 Task: Assign in the project AgileMission the issue 'Upgrade the caching mechanism of a web application to improve response time and reduce server load' to the sprint 'Continuous Integration (CI) Sprint'. Assign in the project AgileMission the issue 'Create a new online platform for online data analysis courses with advanced data visualization and statistical analysis features' to the sprint 'Continuous Integration (CI) Sprint'. Assign in the project AgileMission the issue 'Implement a new cloud-based expense management system for a company with advanced expense tracking and reimbursement features' to the sprint 'Continuous Integration (CI) Sprint'. Assign in the project AgileMission the issue 'Integrate a new virtual assistant feature into an existing mobile application to enhance user experience and convenience' to the sprint 'Continuous Integration (CI) Sprint'
Action: Mouse moved to (830, 476)
Screenshot: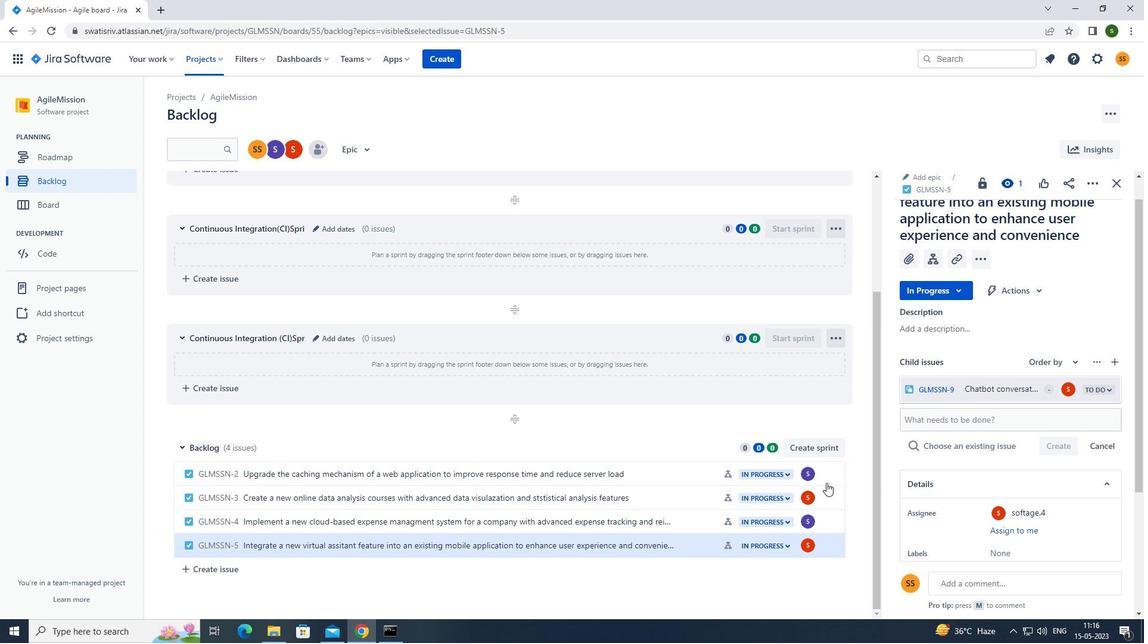 
Action: Mouse pressed left at (830, 476)
Screenshot: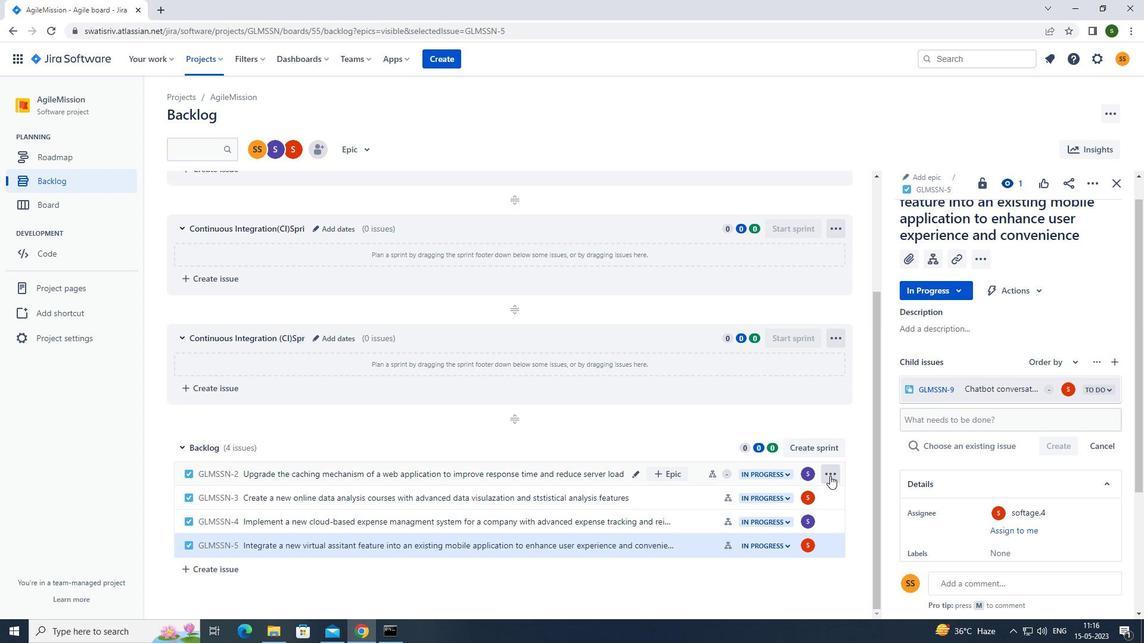 
Action: Mouse moved to (803, 373)
Screenshot: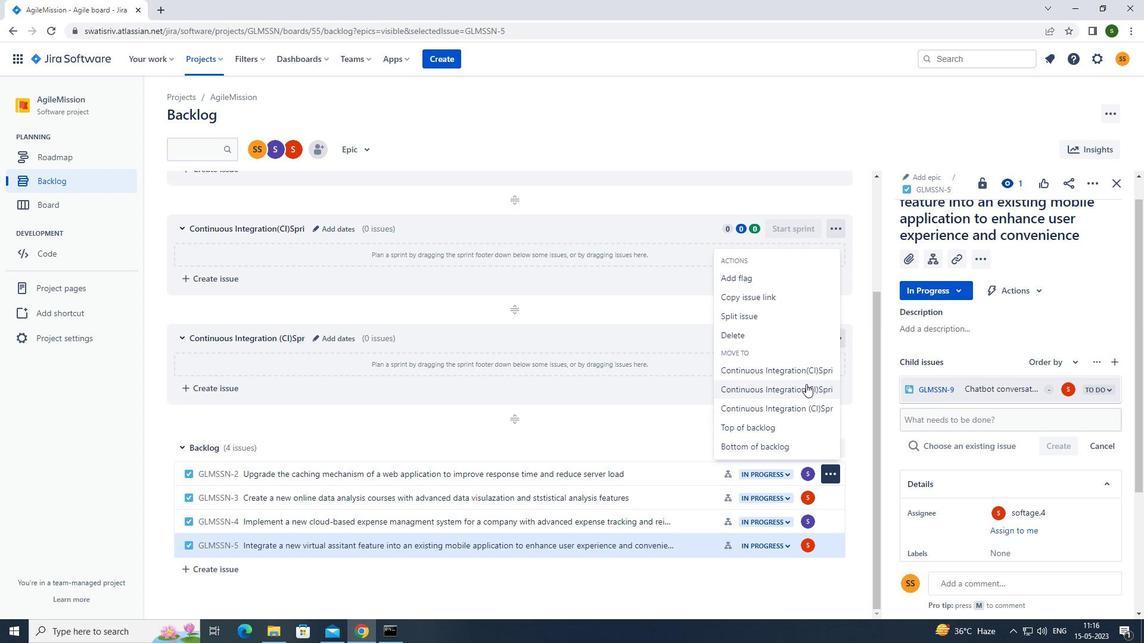 
Action: Mouse pressed left at (803, 373)
Screenshot: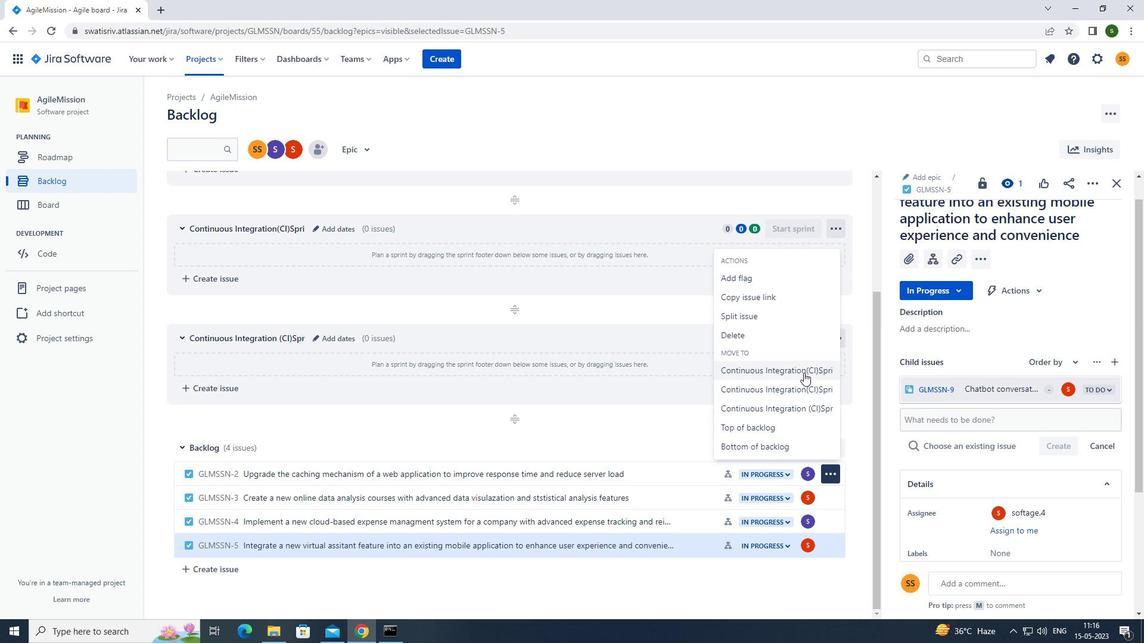 
Action: Mouse moved to (831, 504)
Screenshot: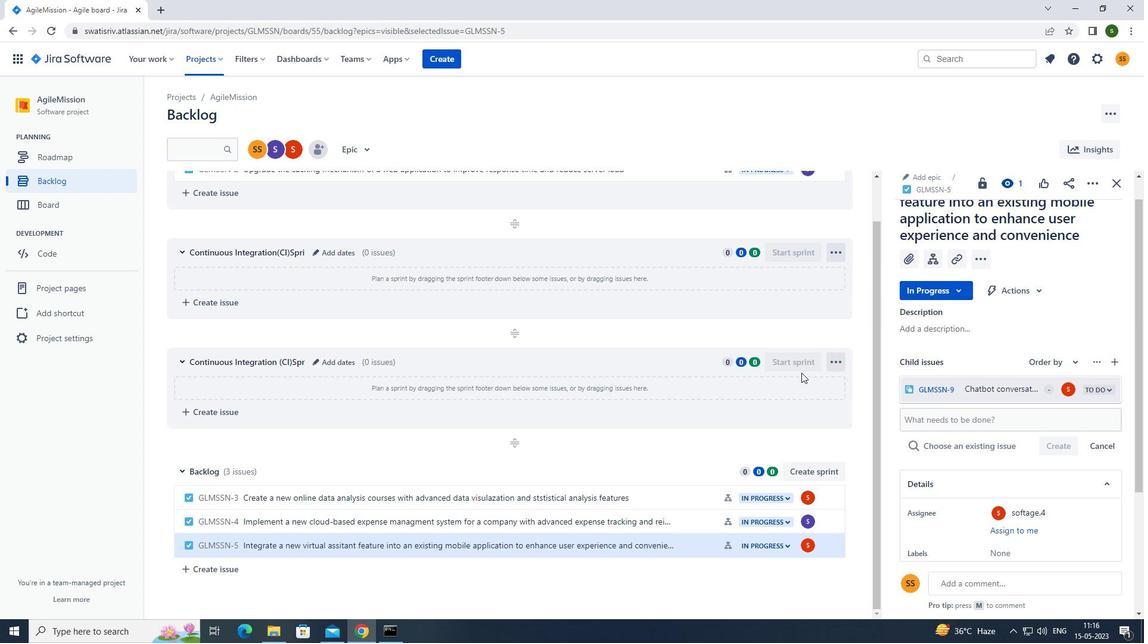 
Action: Mouse pressed left at (831, 504)
Screenshot: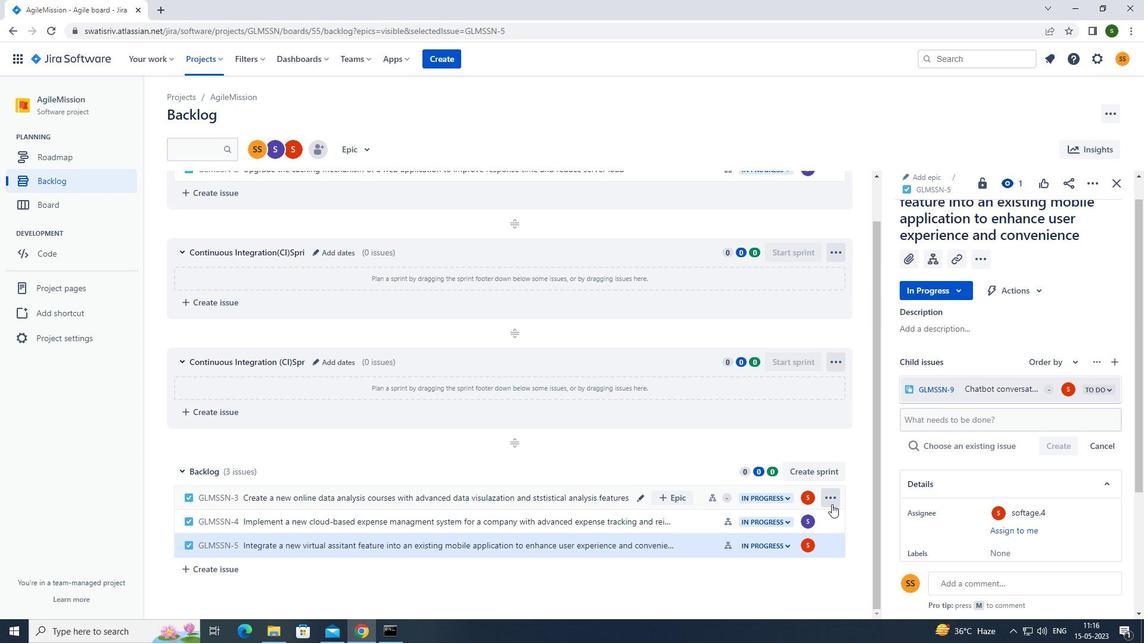 
Action: Mouse moved to (814, 417)
Screenshot: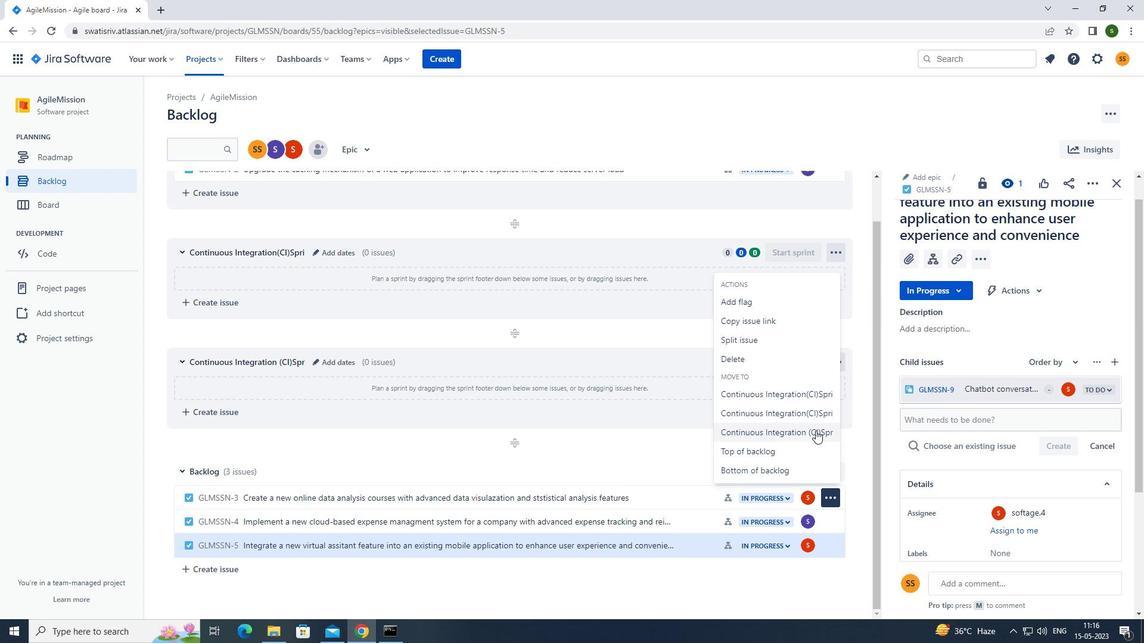 
Action: Mouse pressed left at (814, 417)
Screenshot: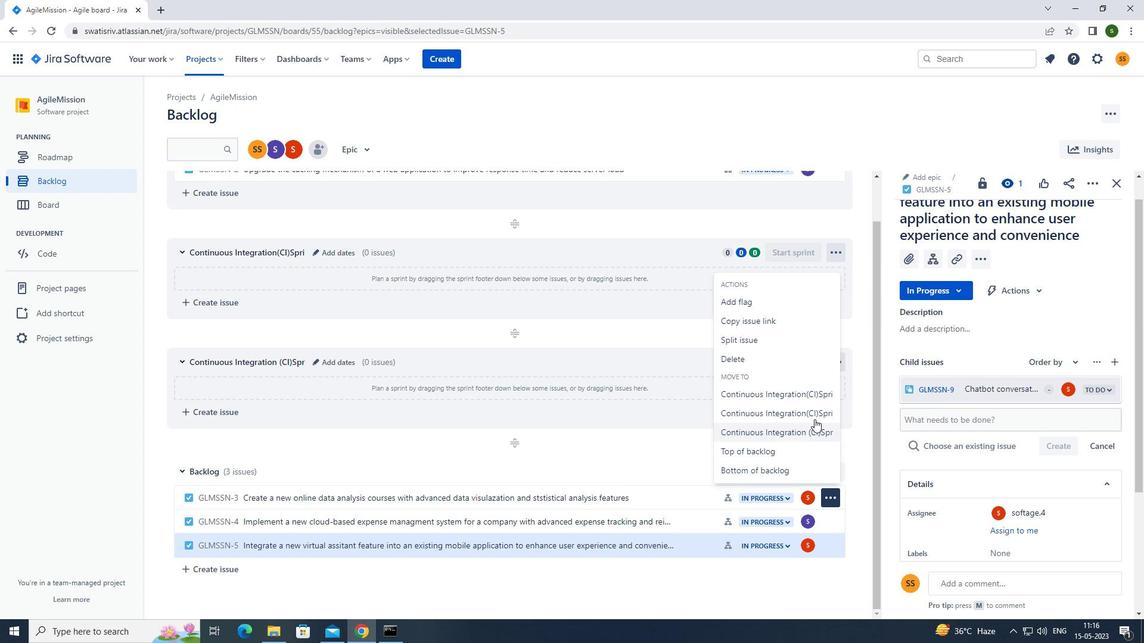 
Action: Mouse moved to (830, 526)
Screenshot: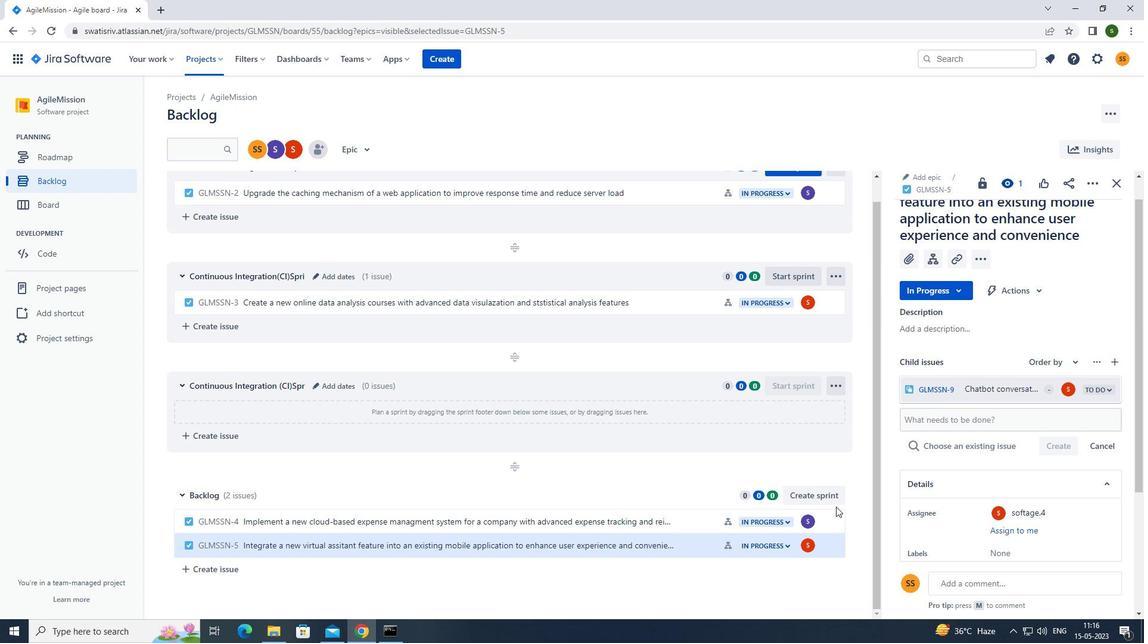 
Action: Mouse pressed left at (830, 526)
Screenshot: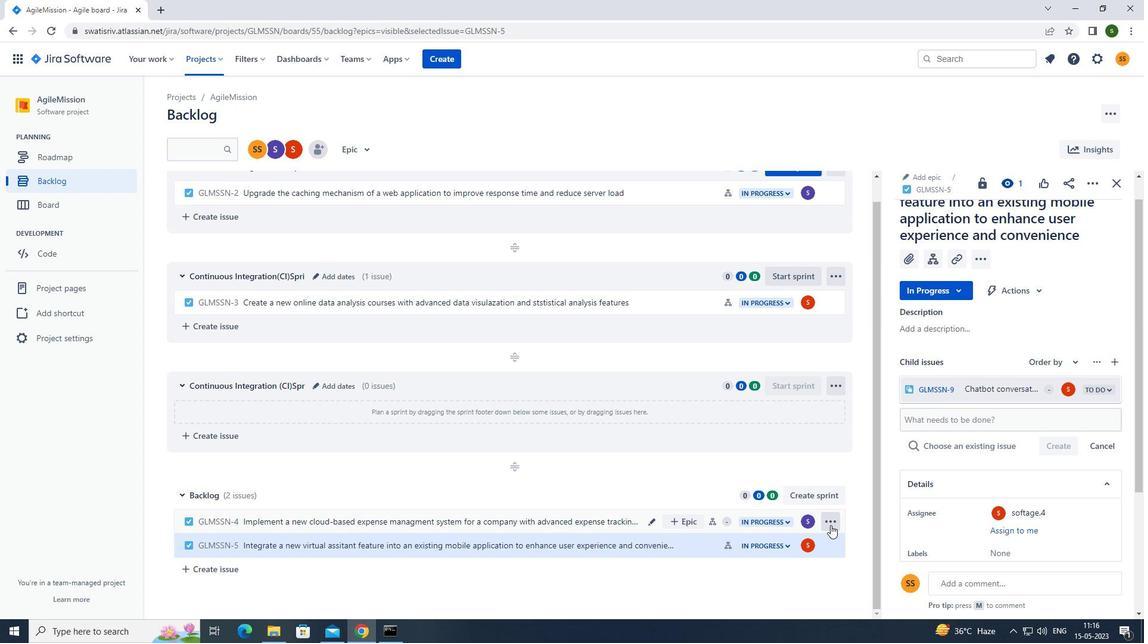 
Action: Mouse moved to (806, 454)
Screenshot: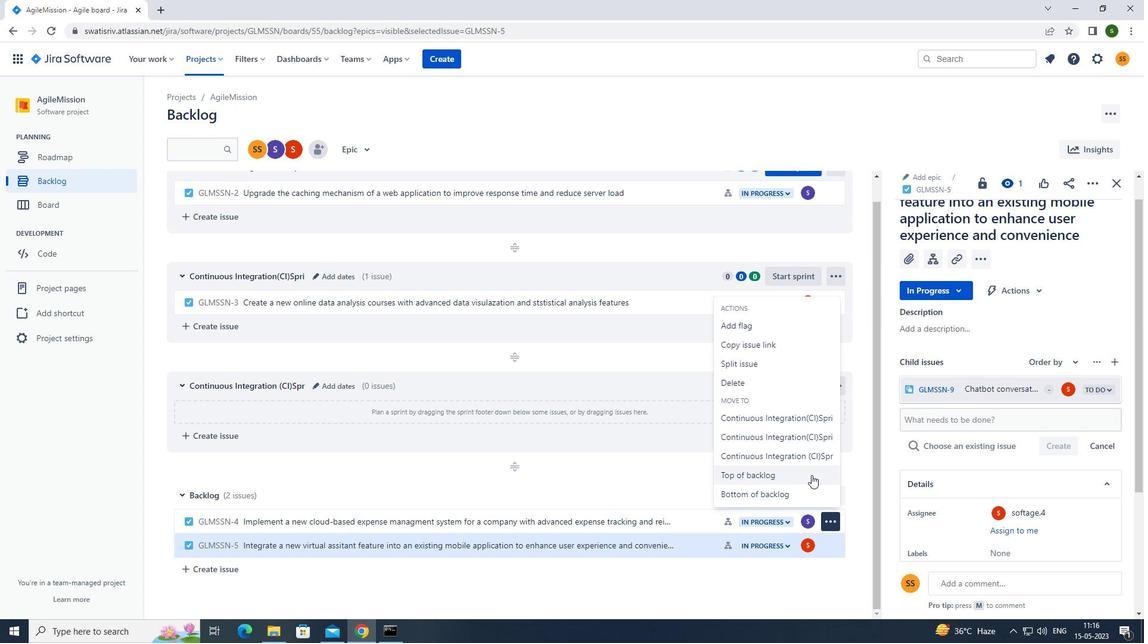 
Action: Mouse pressed left at (806, 454)
Screenshot: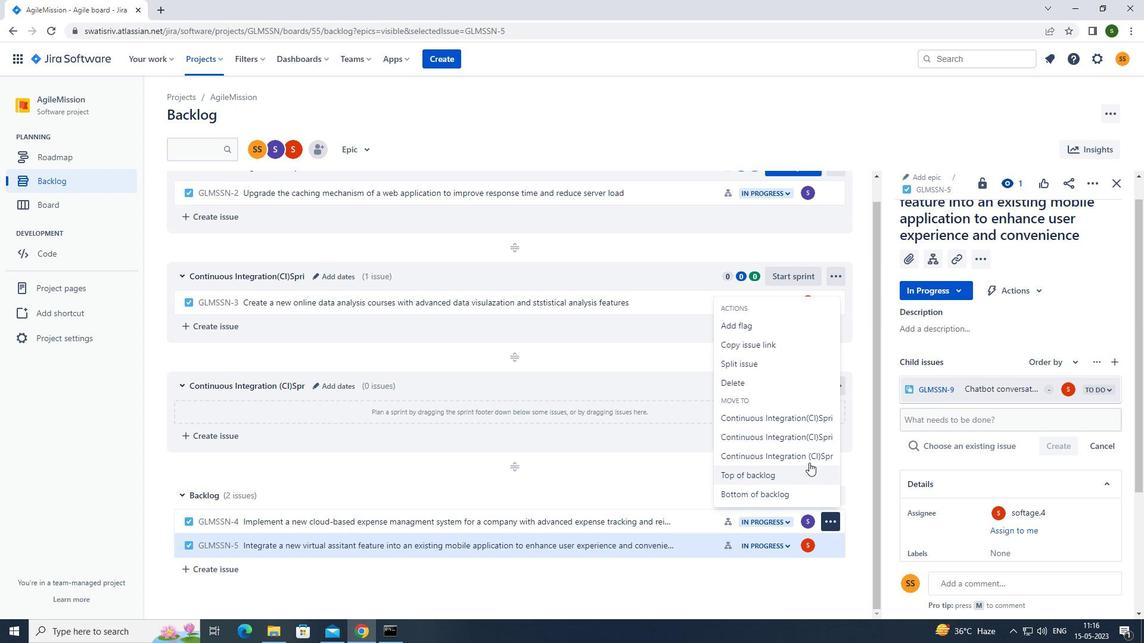 
Action: Mouse moved to (830, 540)
Screenshot: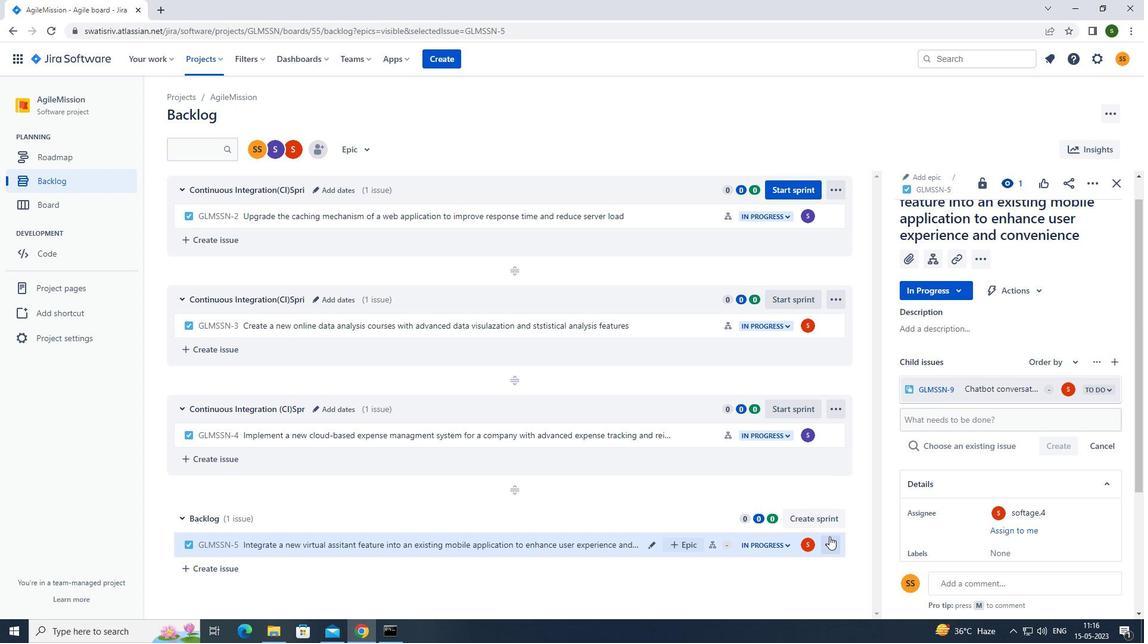 
Action: Mouse pressed left at (830, 540)
Screenshot: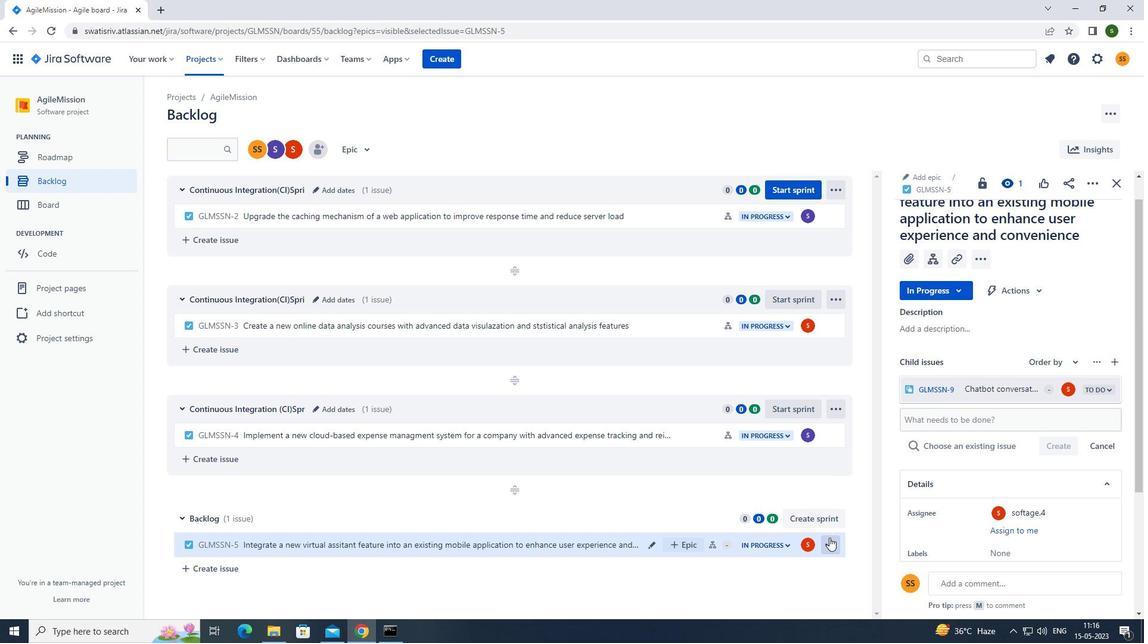 
Action: Mouse moved to (819, 483)
Screenshot: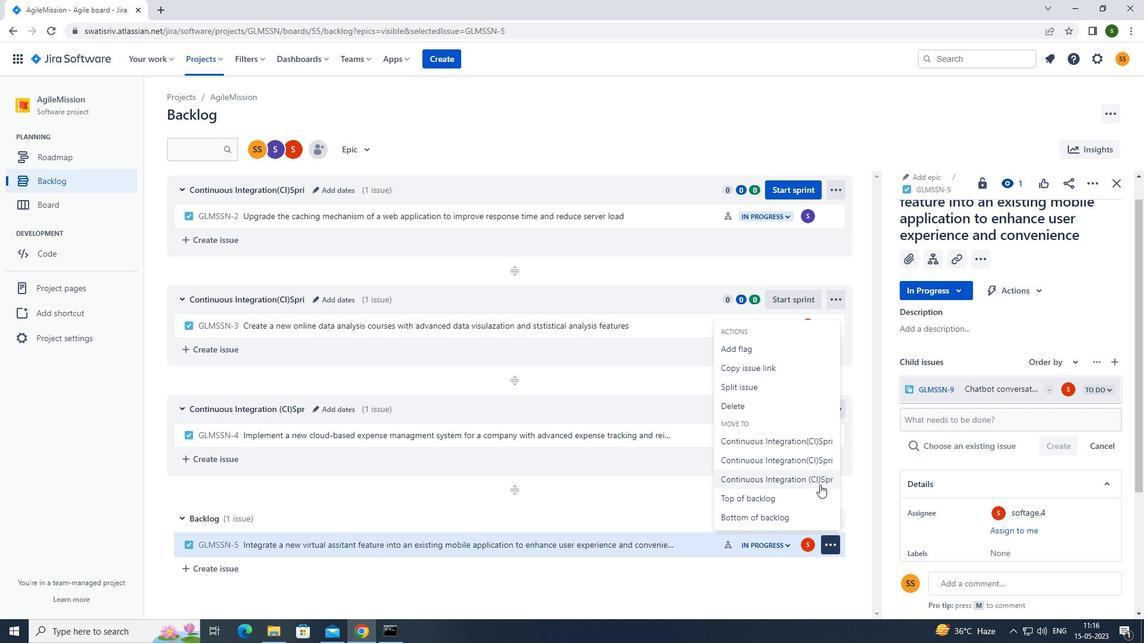 
Action: Mouse pressed left at (819, 483)
Screenshot: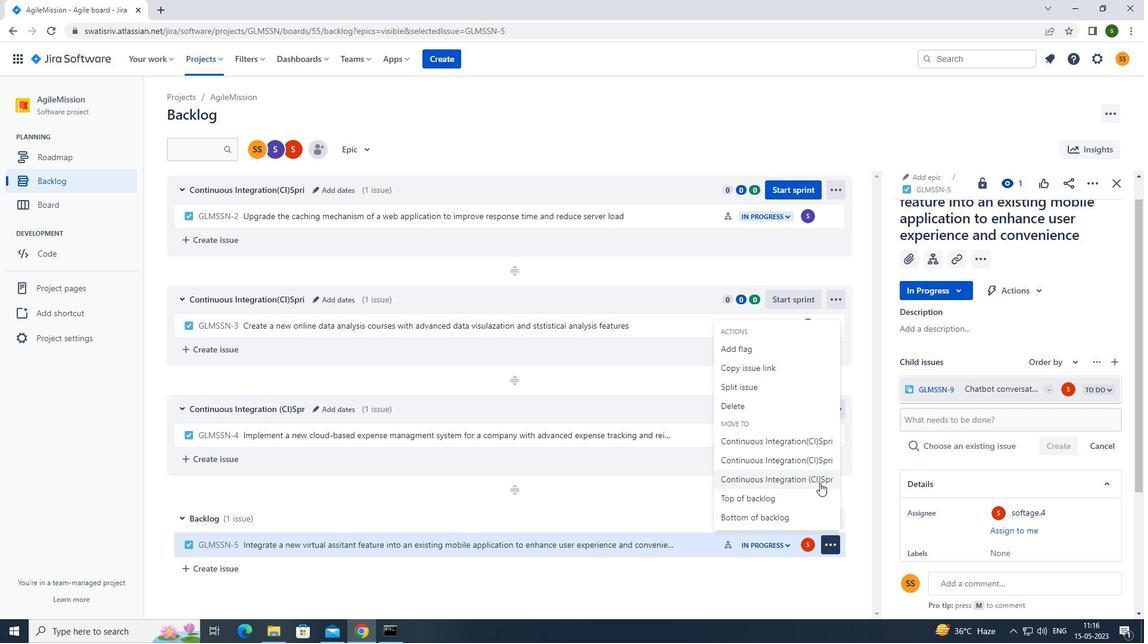 
